 Task: select a rule whensomeone is removed from a card.
Action: Mouse moved to (956, 129)
Screenshot: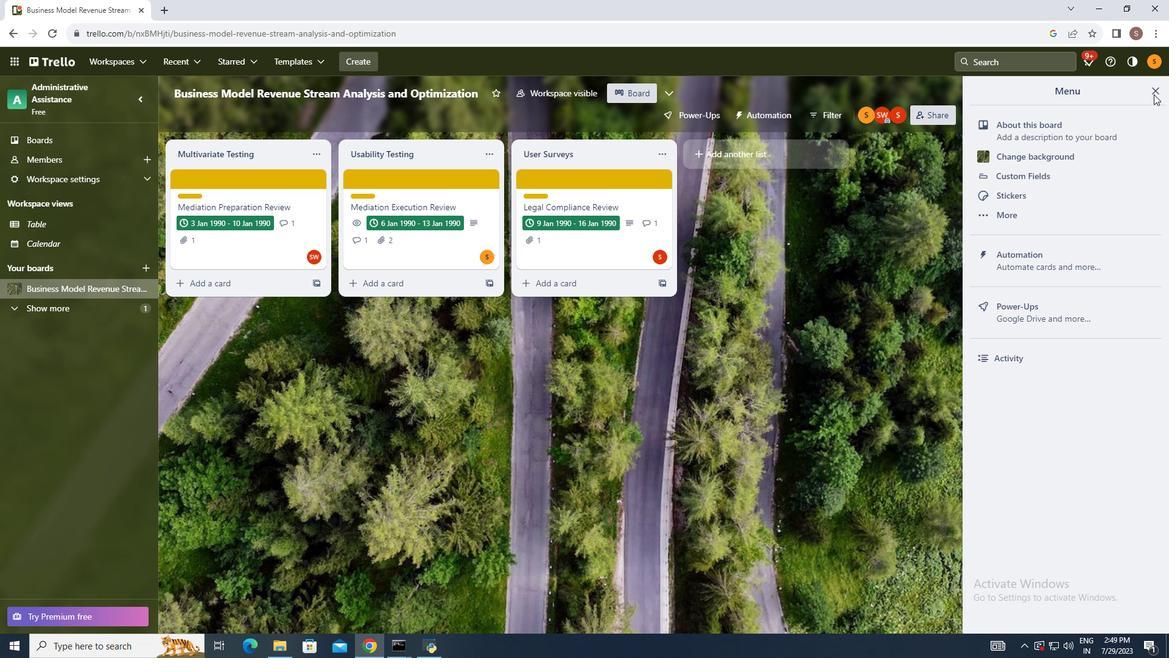 
Action: Mouse pressed left at (956, 129)
Screenshot: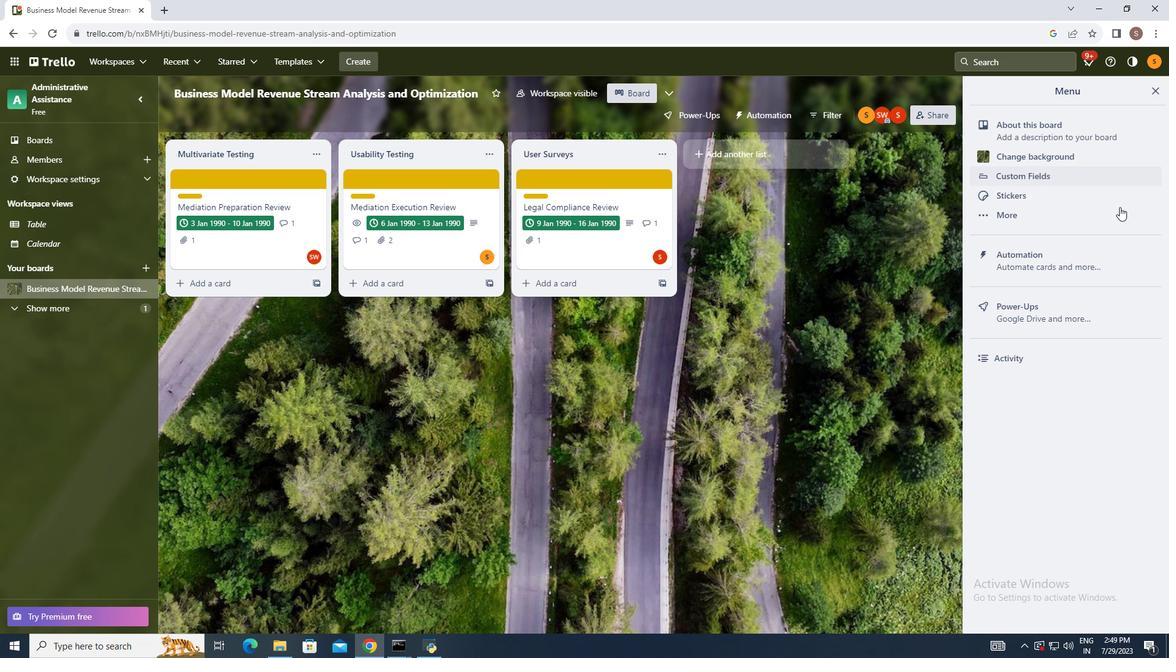 
Action: Mouse moved to (890, 281)
Screenshot: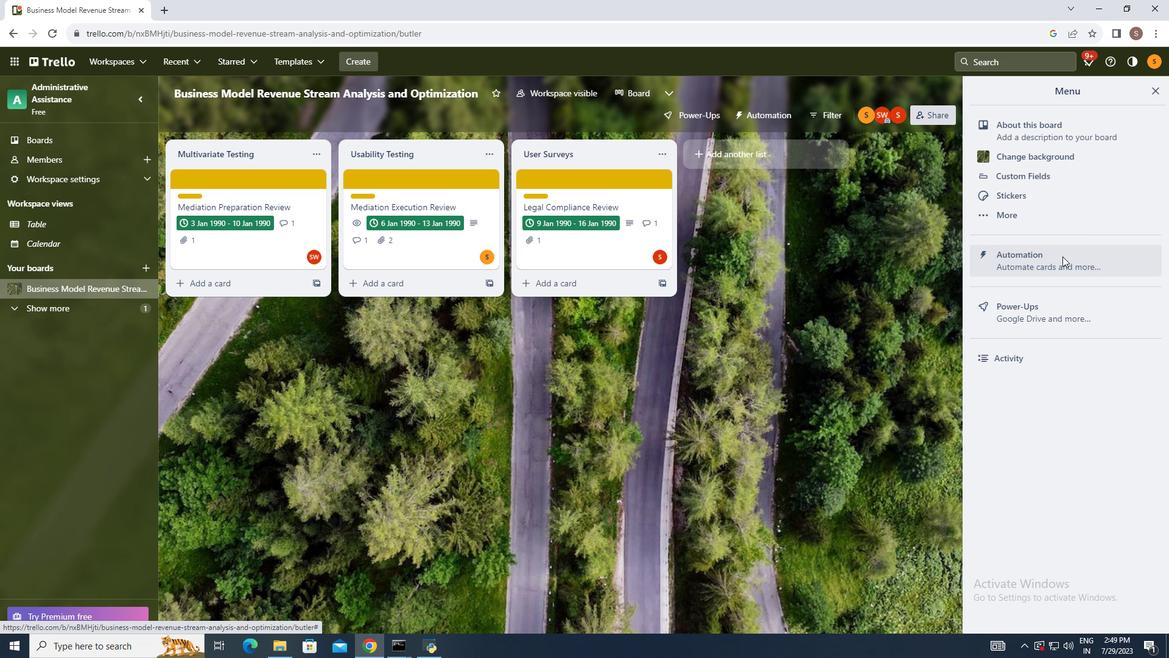 
Action: Mouse pressed left at (890, 281)
Screenshot: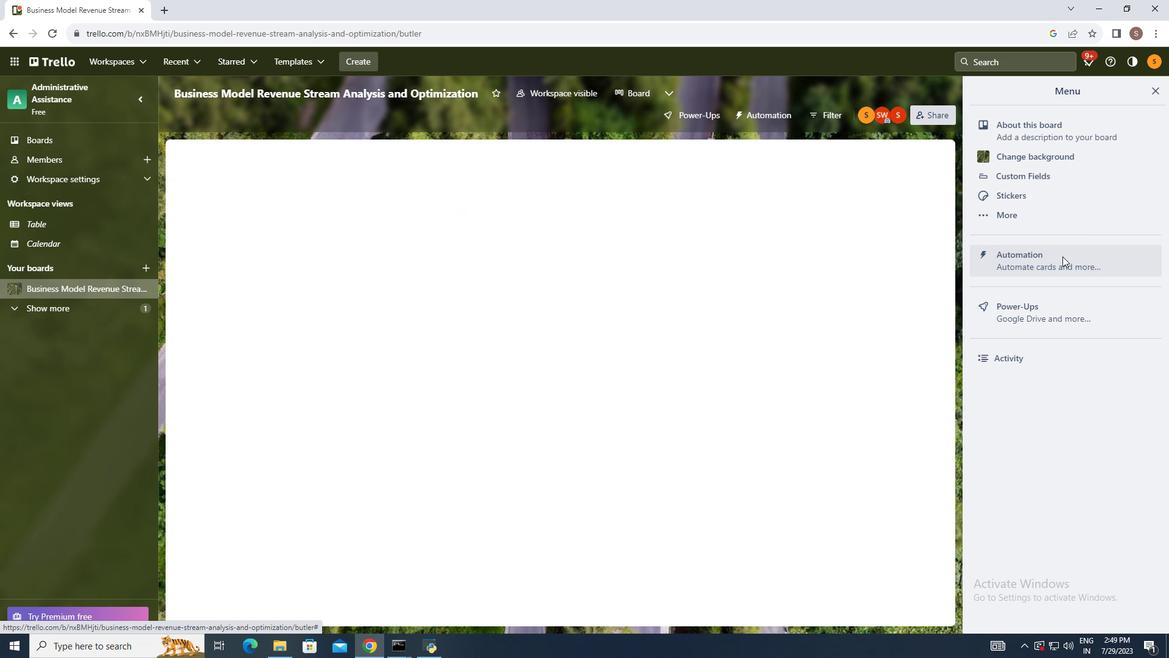 
Action: Mouse moved to (263, 248)
Screenshot: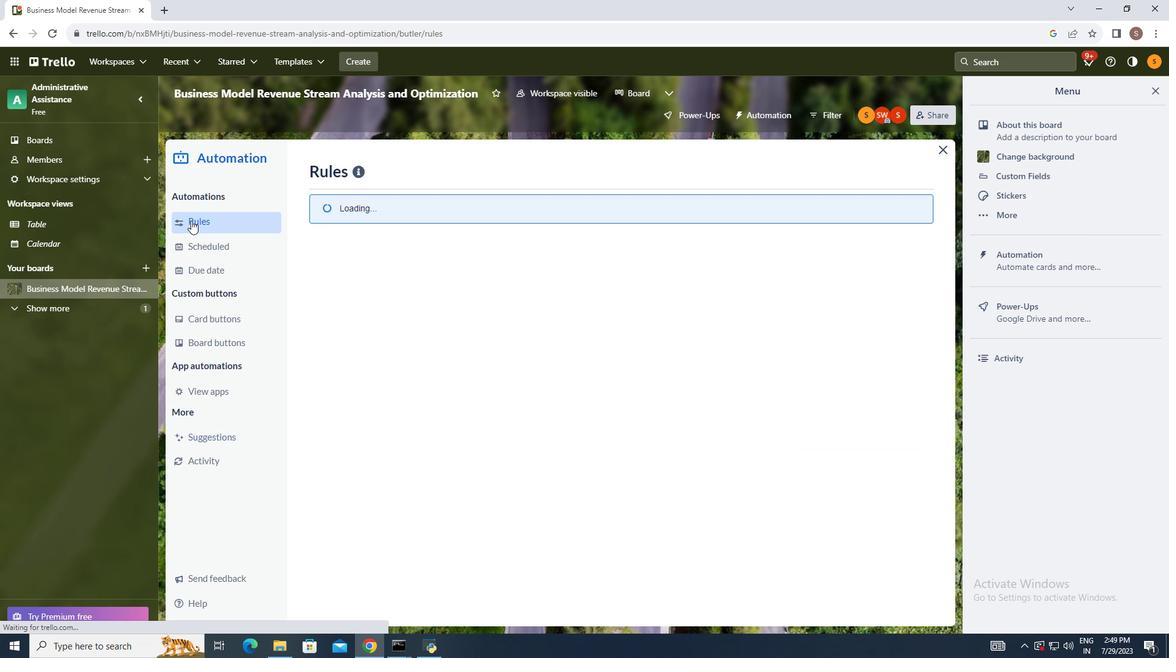
Action: Mouse pressed left at (263, 248)
Screenshot: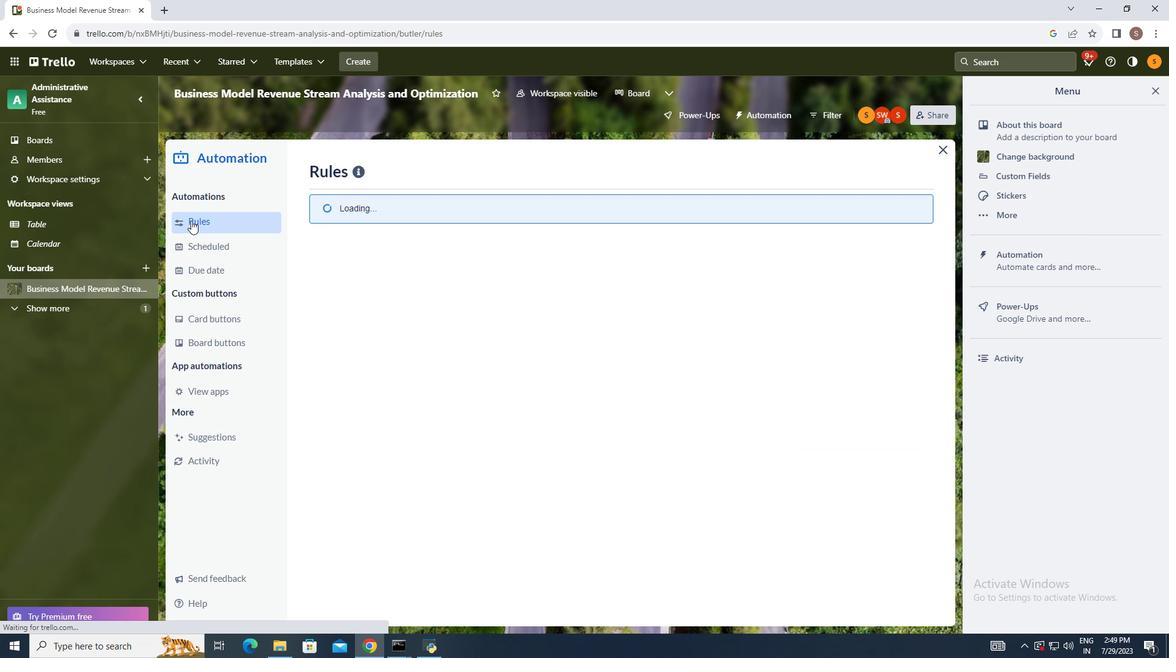 
Action: Mouse moved to (708, 202)
Screenshot: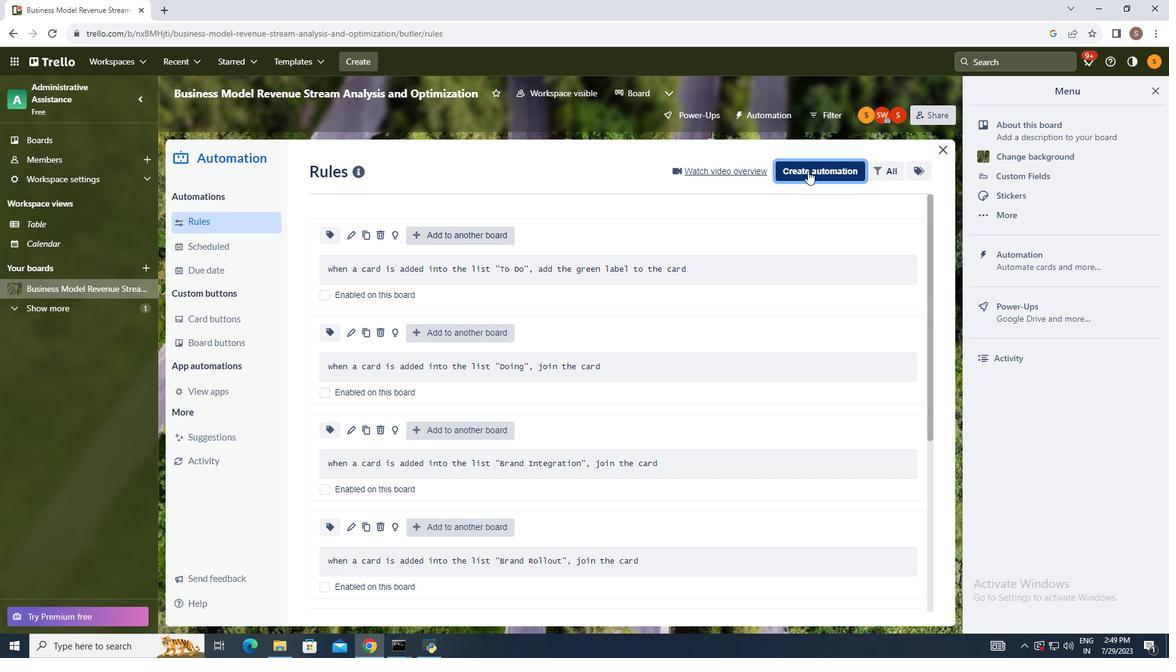 
Action: Mouse pressed left at (708, 202)
Screenshot: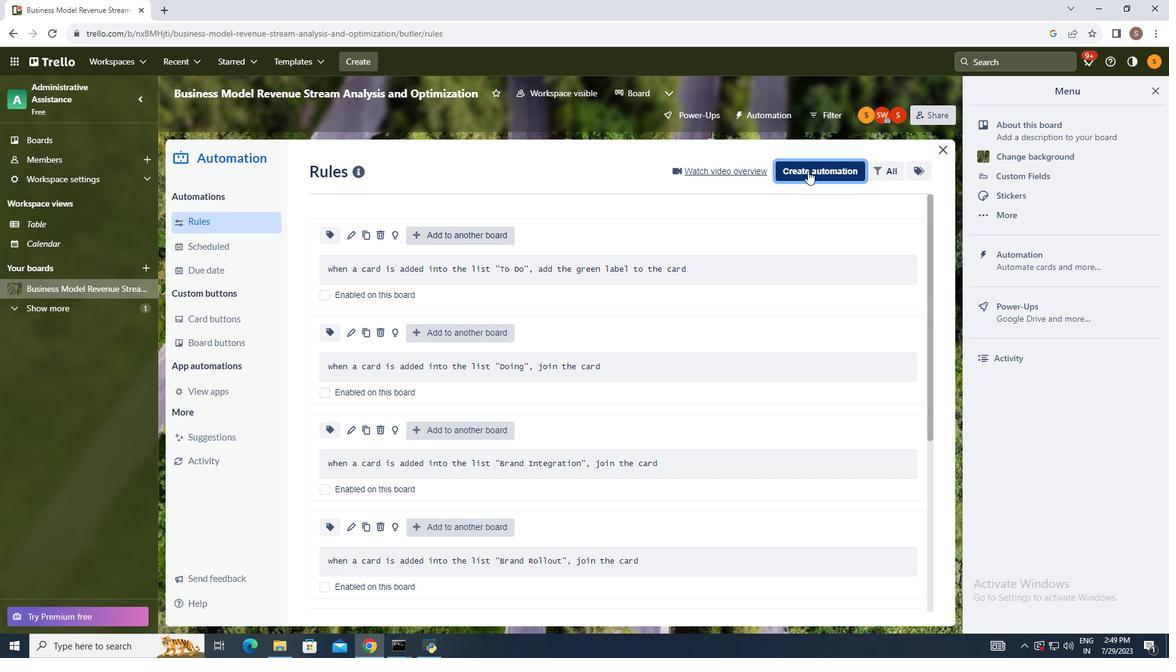 
Action: Mouse moved to (570, 308)
Screenshot: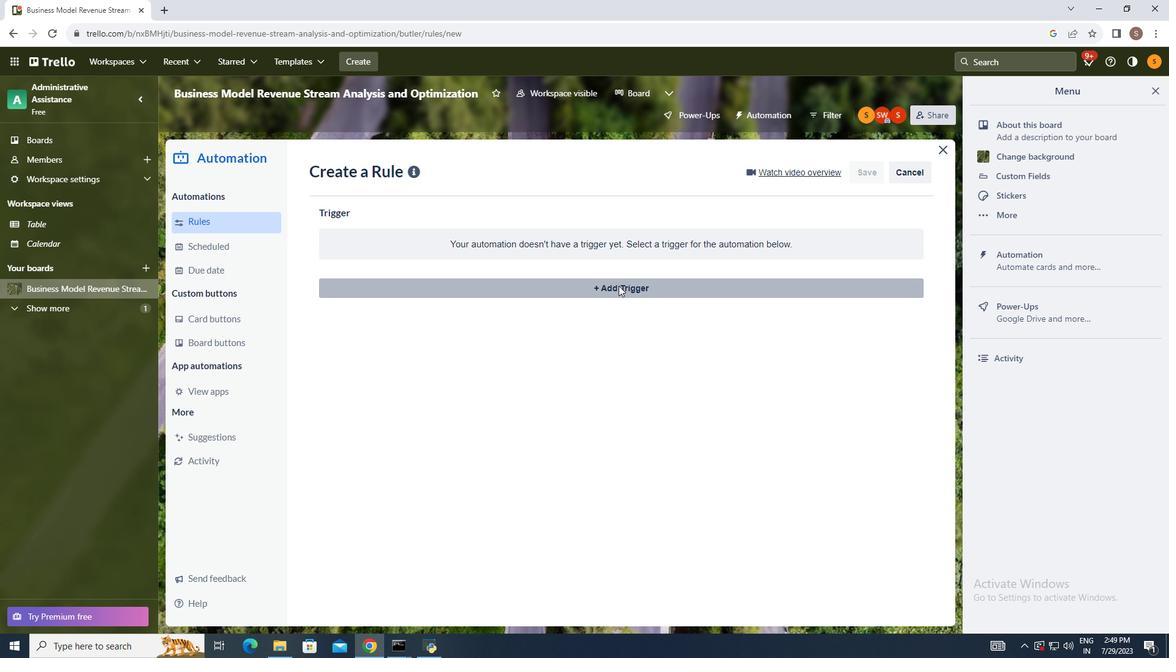 
Action: Mouse pressed left at (570, 308)
Screenshot: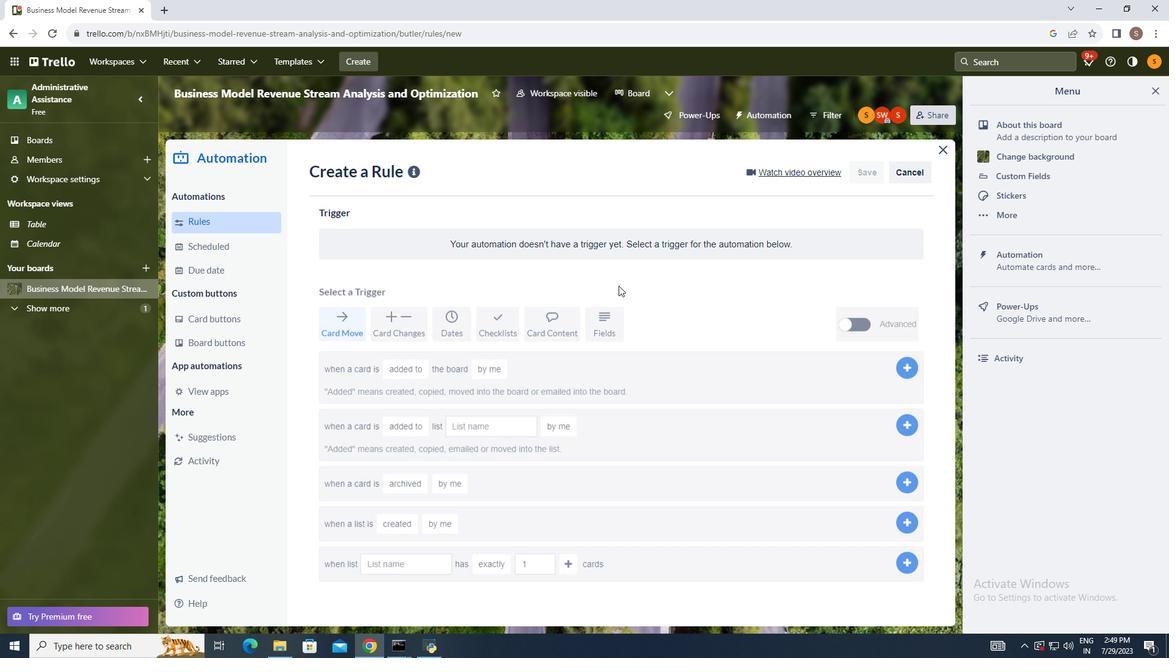 
Action: Mouse moved to (414, 358)
Screenshot: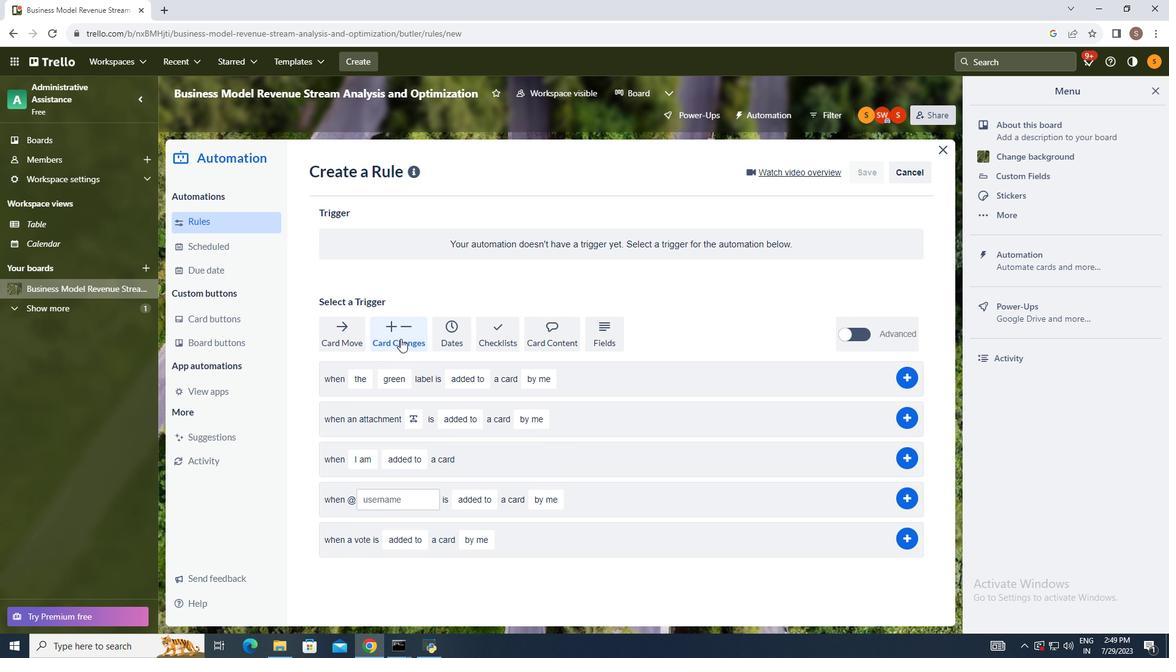 
Action: Mouse pressed left at (414, 358)
Screenshot: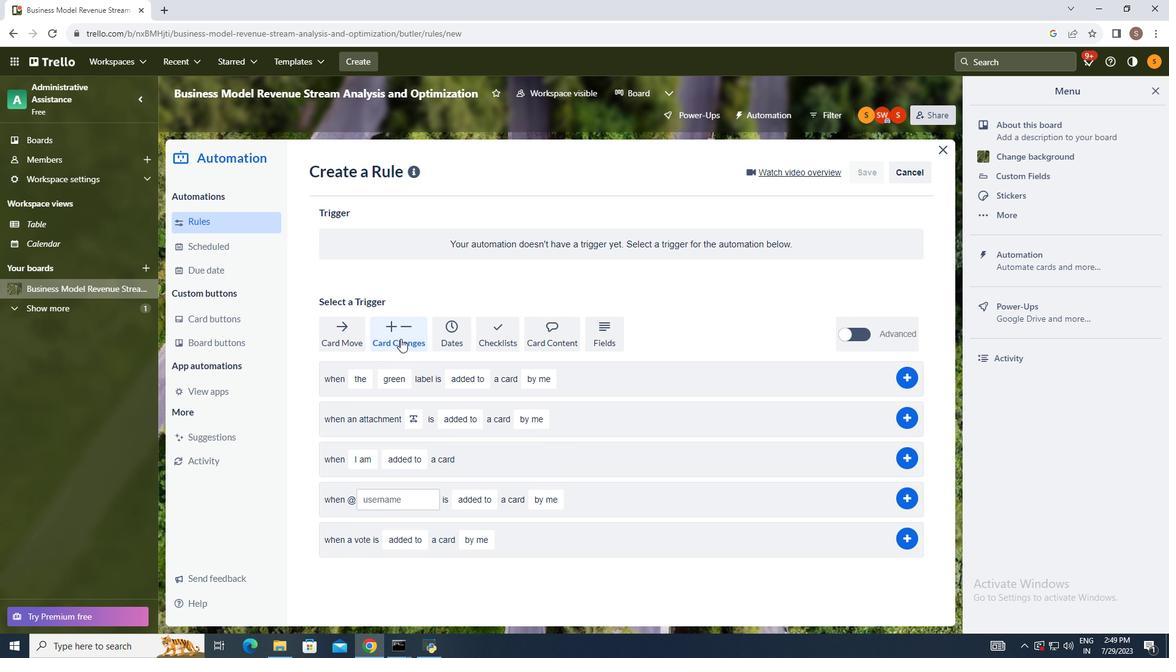 
Action: Mouse moved to (388, 516)
Screenshot: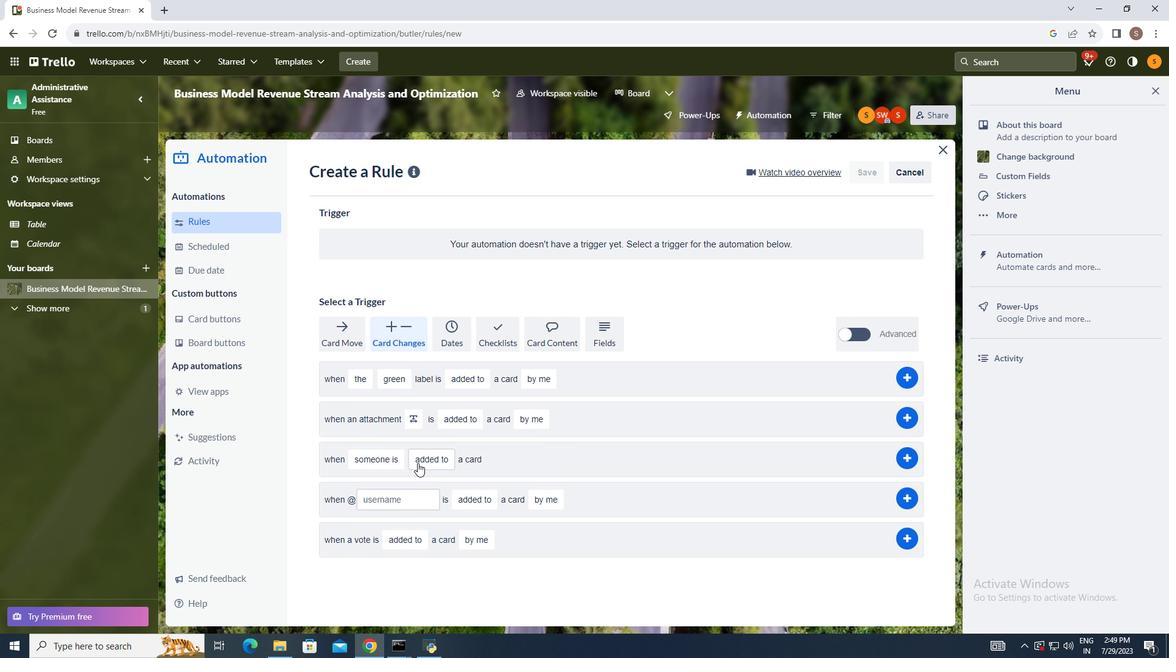
Action: Mouse pressed left at (388, 516)
Screenshot: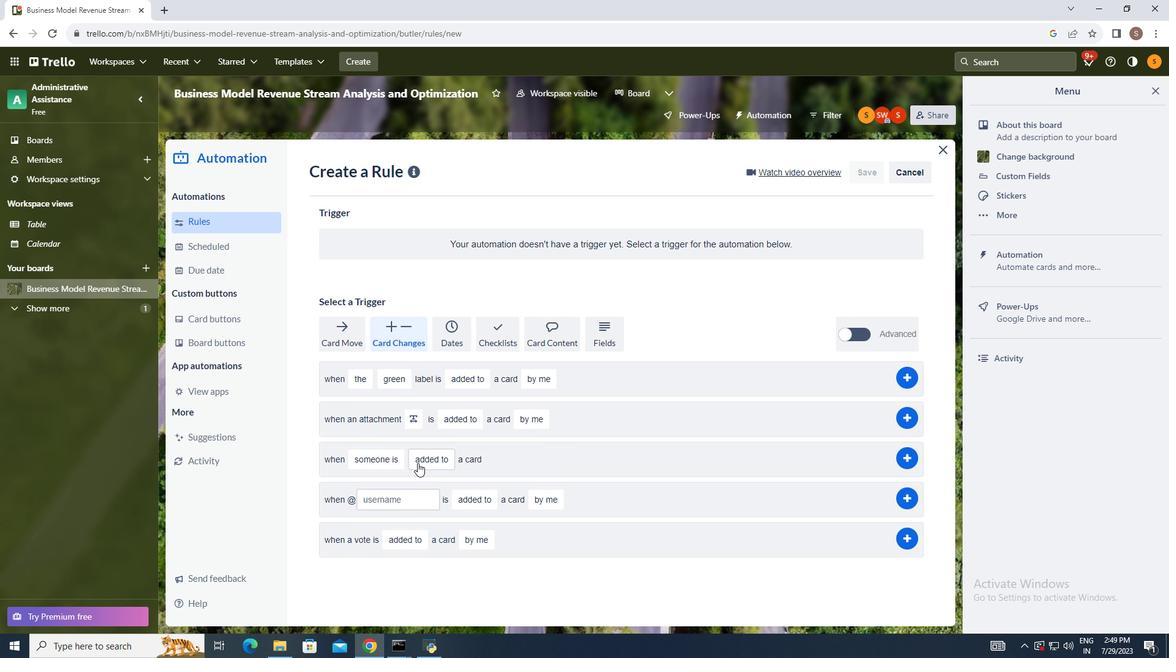 
Action: Mouse moved to (431, 471)
Screenshot: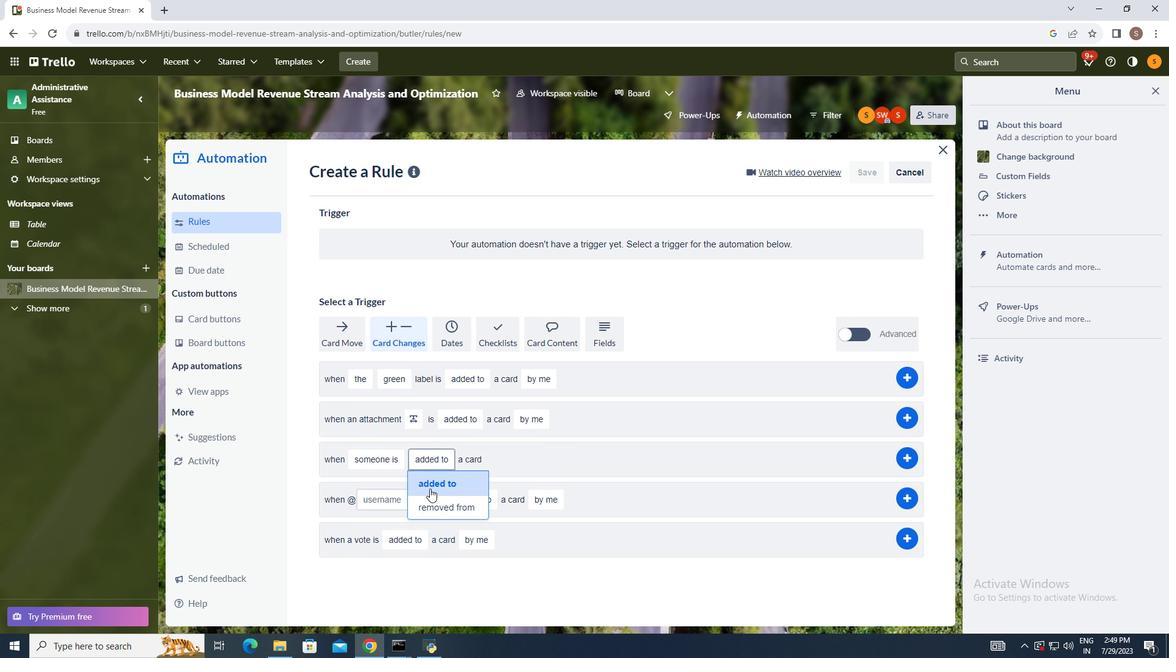 
Action: Mouse pressed left at (431, 471)
Screenshot: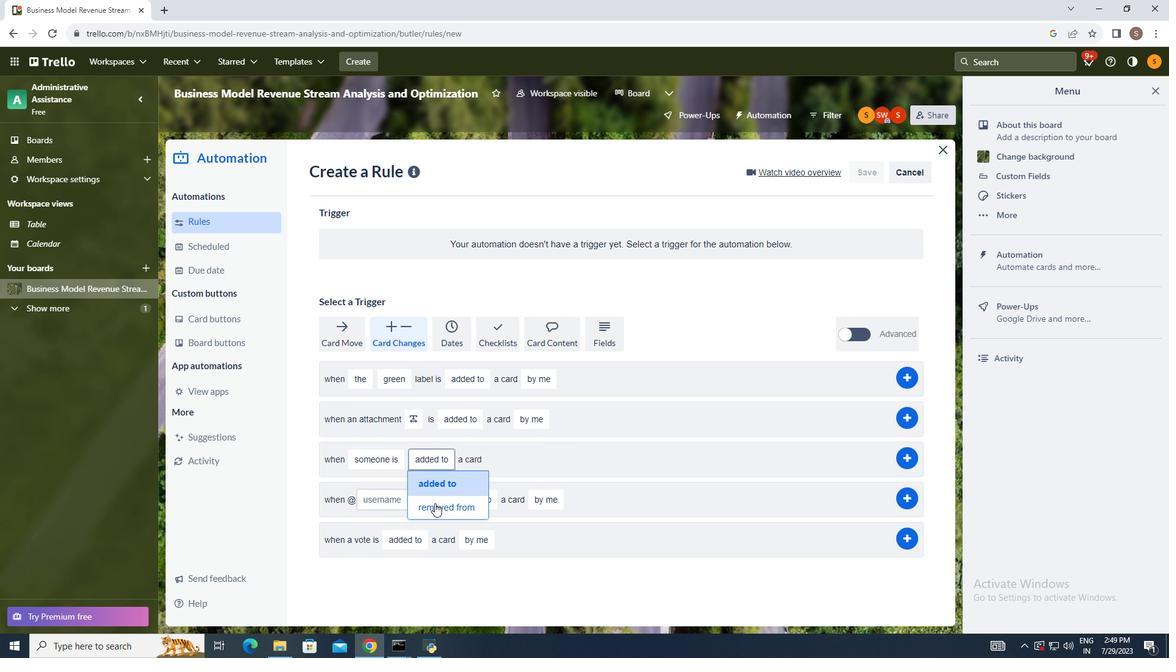 
Action: Mouse moved to (438, 513)
Screenshot: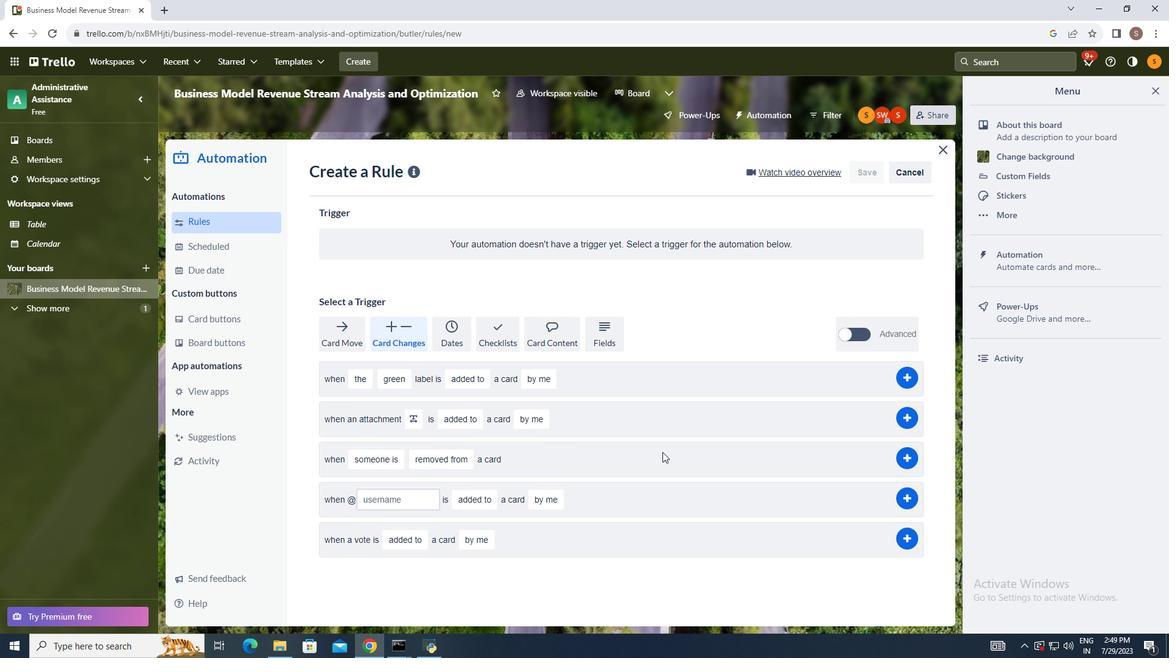 
Action: Mouse pressed left at (438, 513)
Screenshot: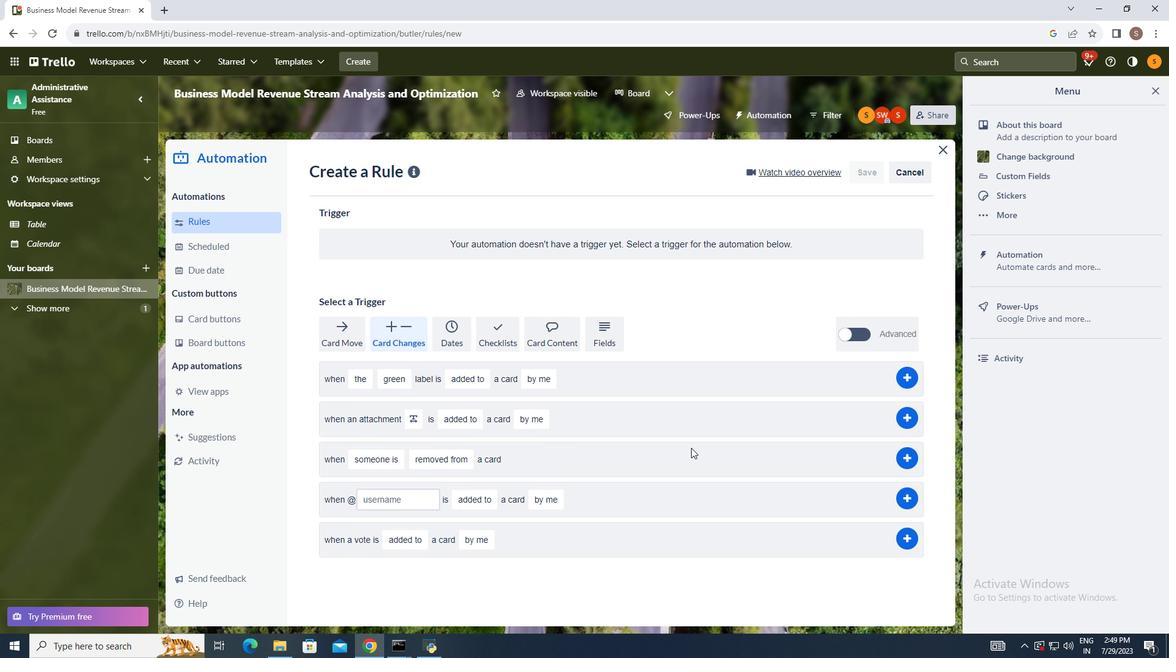 
Action: Mouse moved to (625, 458)
Screenshot: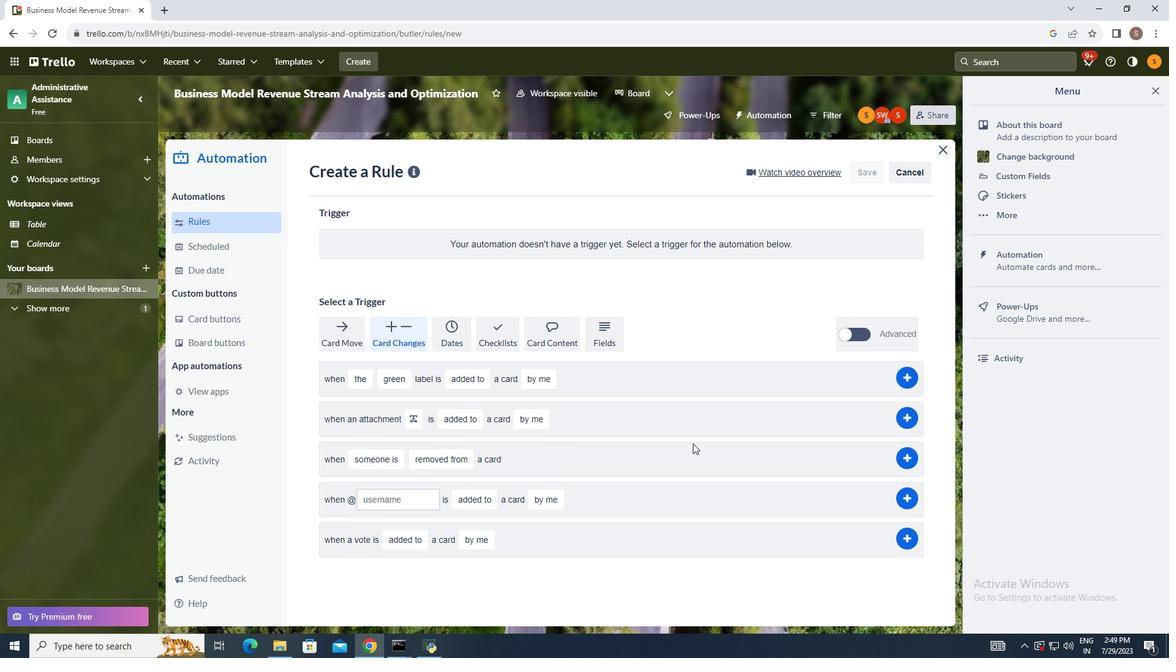 
